 Task: Use Train pass FX 2 Effect in this video Movie B.mp4
Action: Mouse moved to (301, 134)
Screenshot: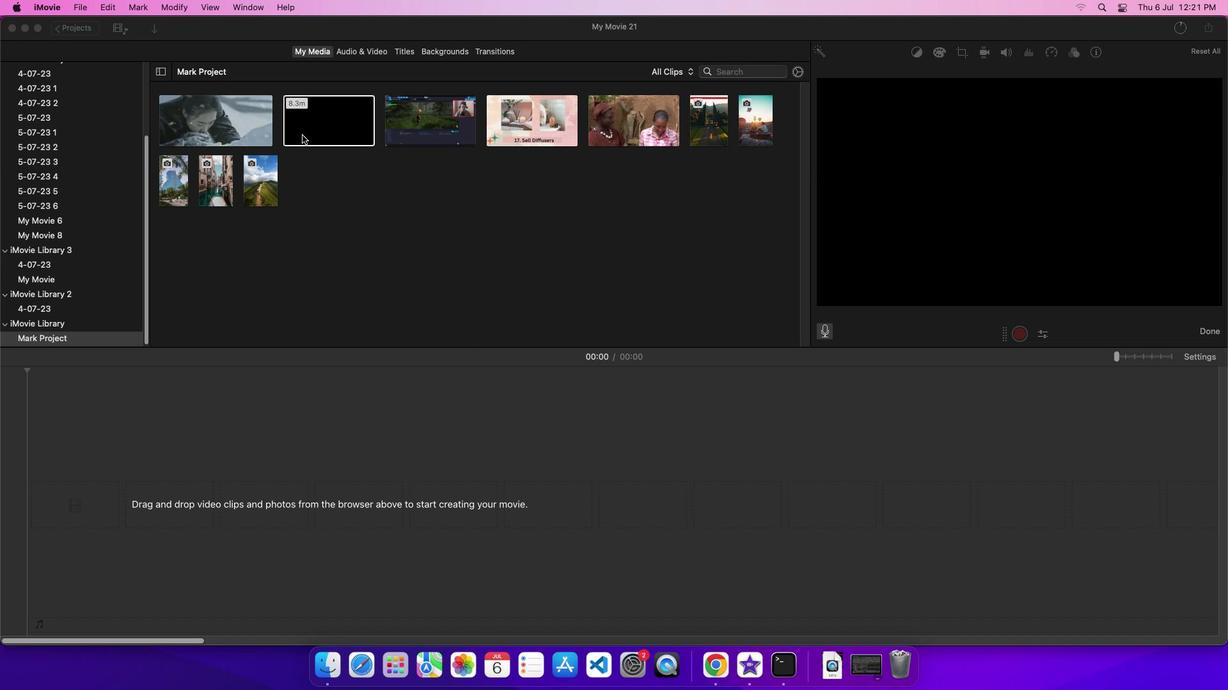 
Action: Mouse pressed left at (301, 134)
Screenshot: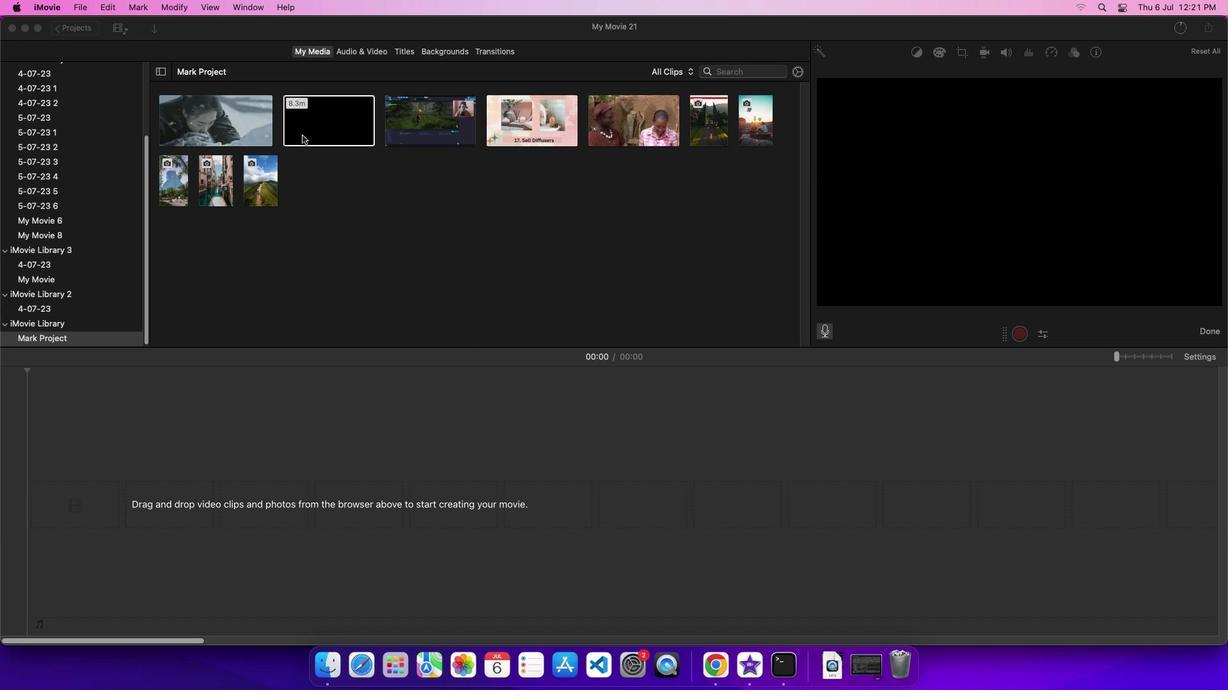
Action: Mouse moved to (326, 120)
Screenshot: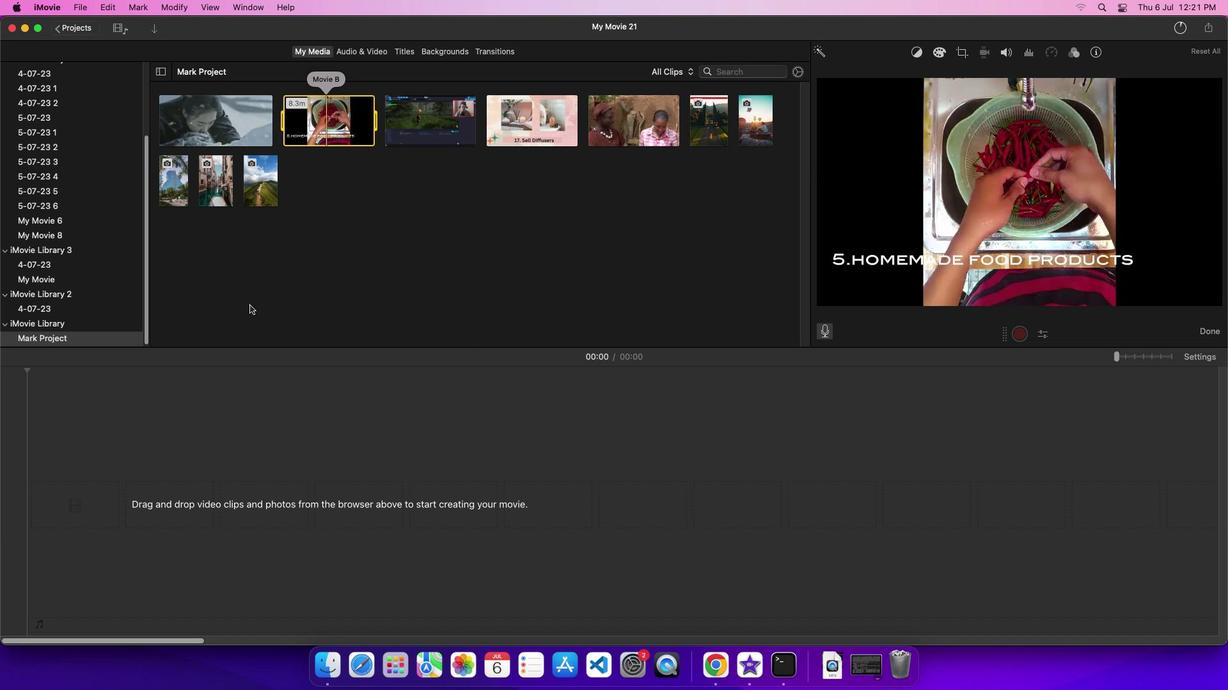 
Action: Mouse pressed left at (326, 120)
Screenshot: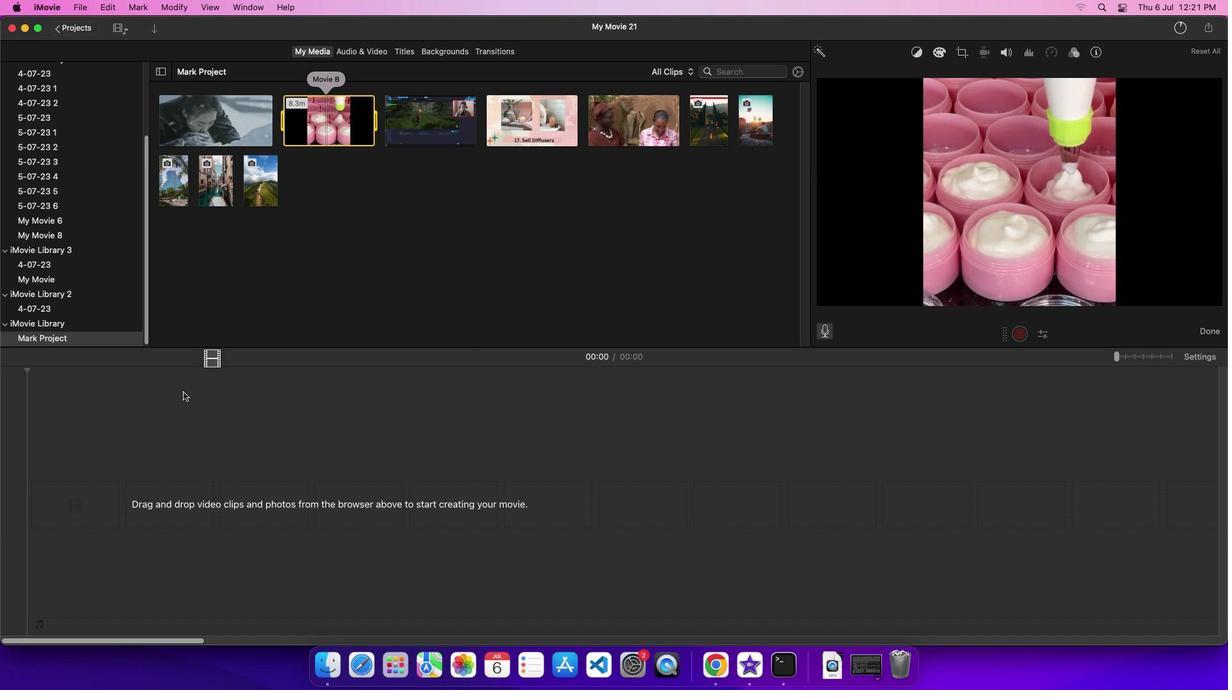 
Action: Mouse moved to (362, 49)
Screenshot: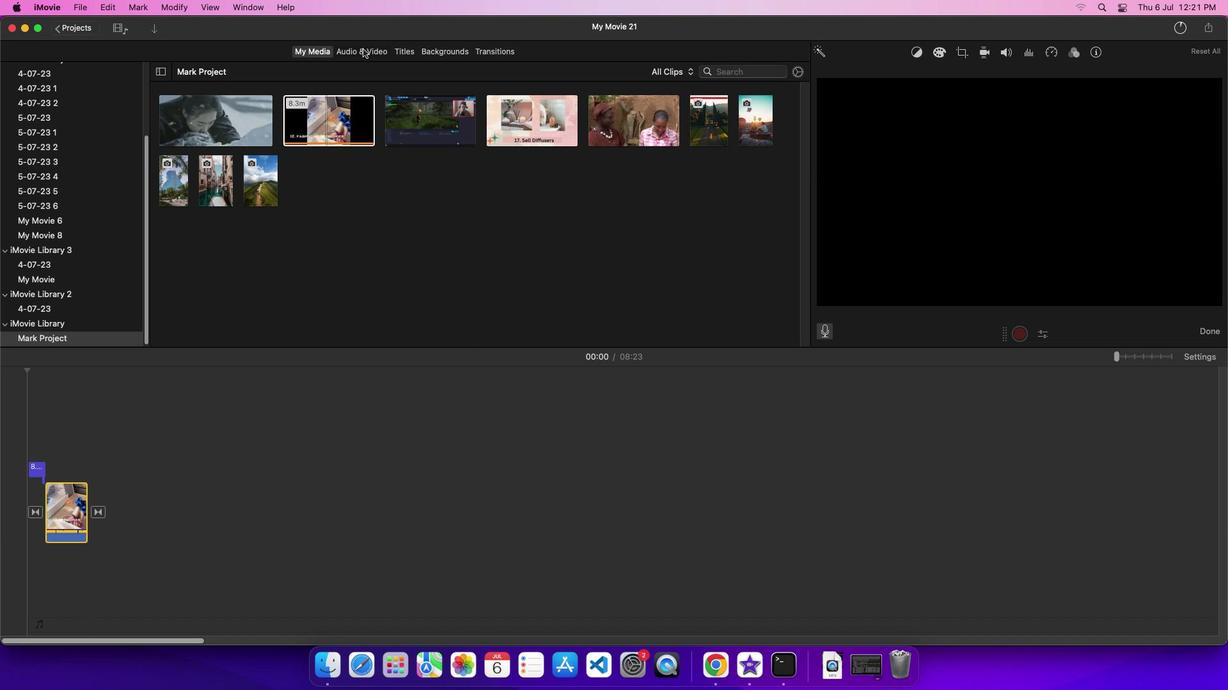 
Action: Mouse pressed left at (362, 49)
Screenshot: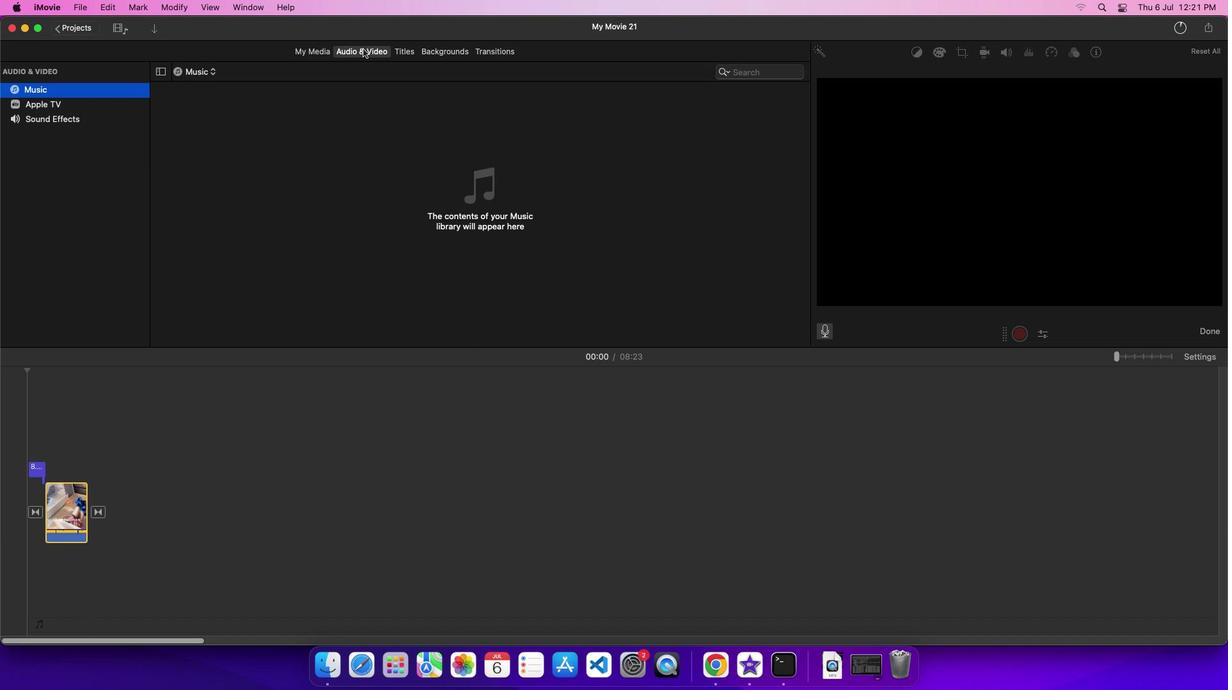 
Action: Mouse moved to (68, 120)
Screenshot: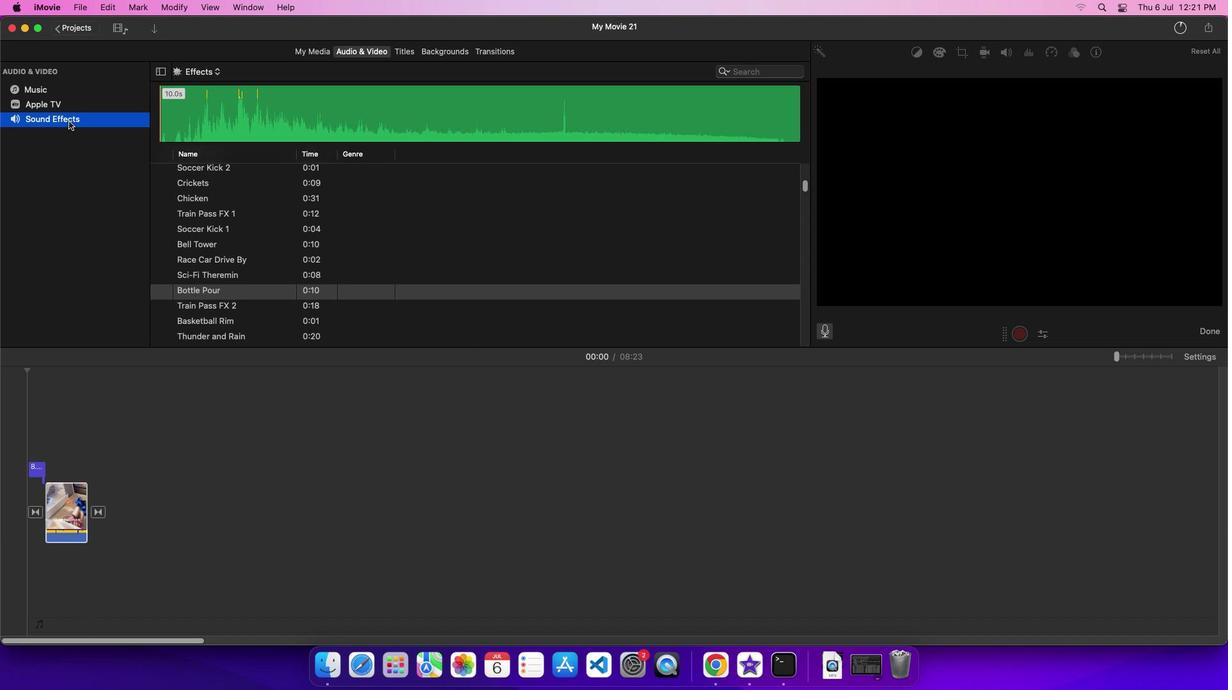 
Action: Mouse pressed left at (68, 120)
Screenshot: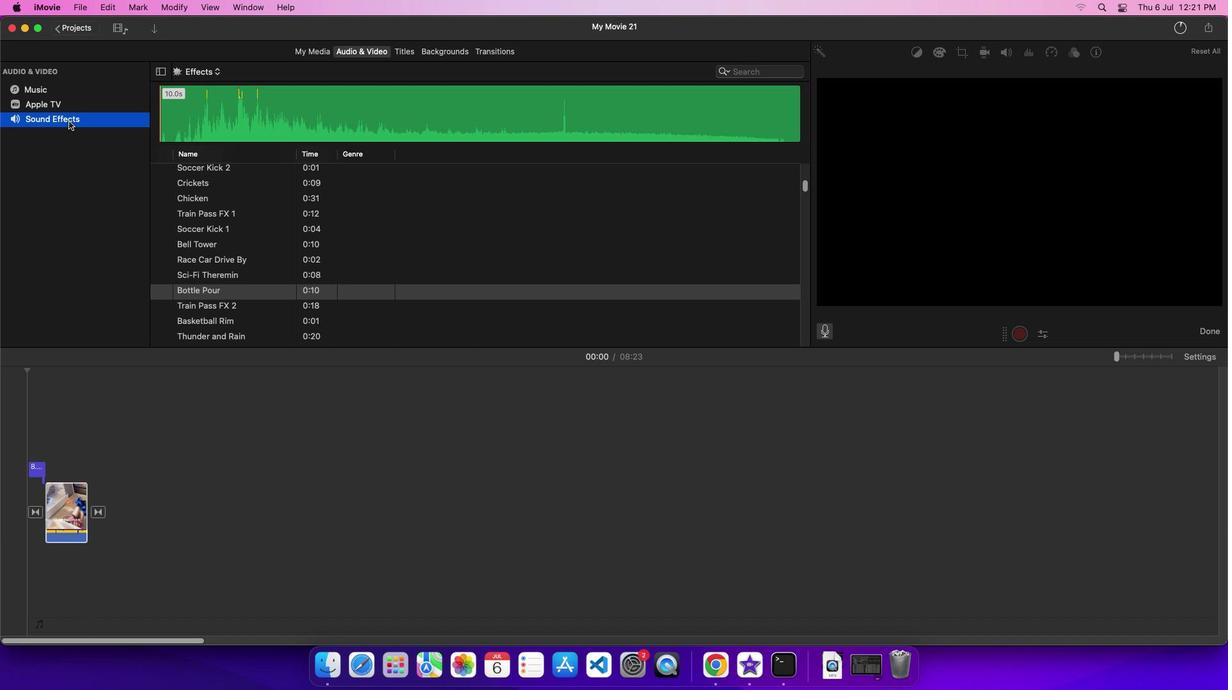 
Action: Mouse moved to (279, 305)
Screenshot: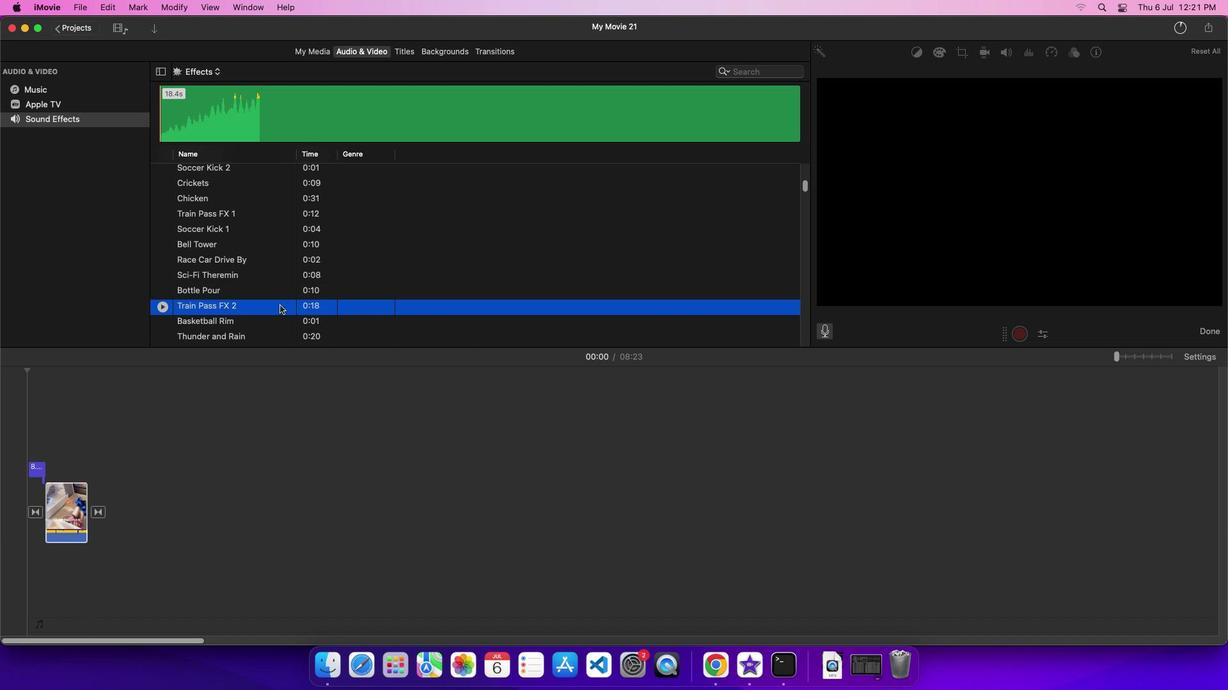 
Action: Mouse pressed left at (279, 305)
Screenshot: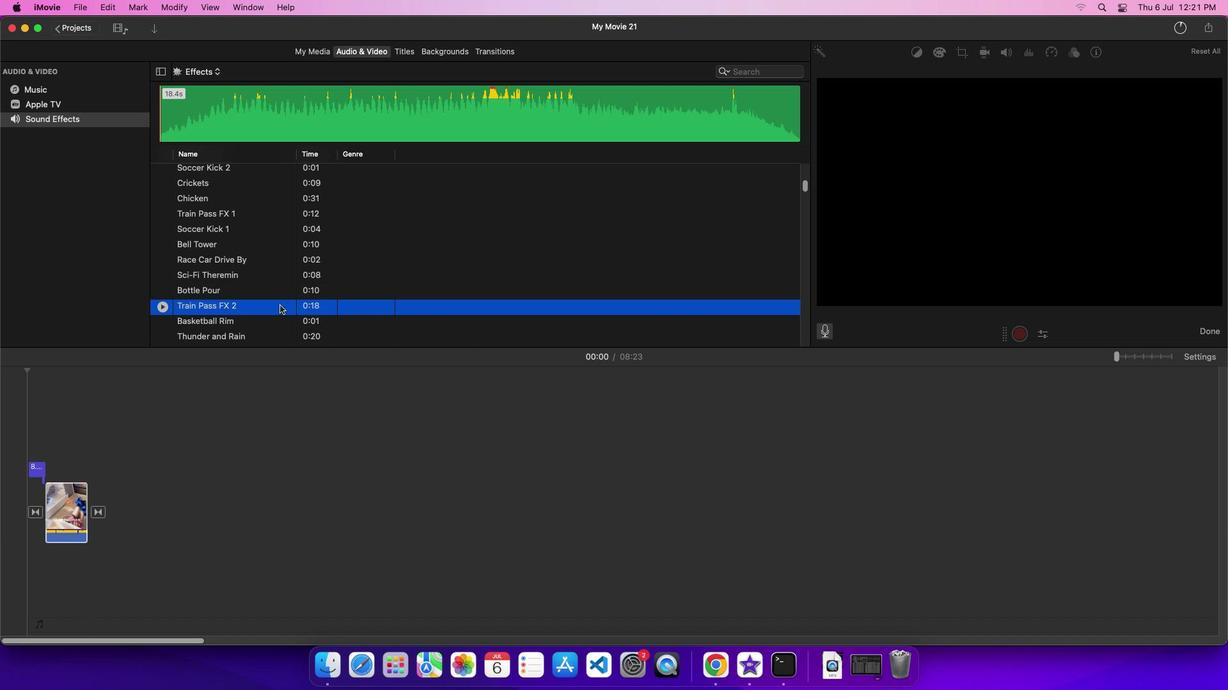 
Action: Mouse moved to (285, 308)
Screenshot: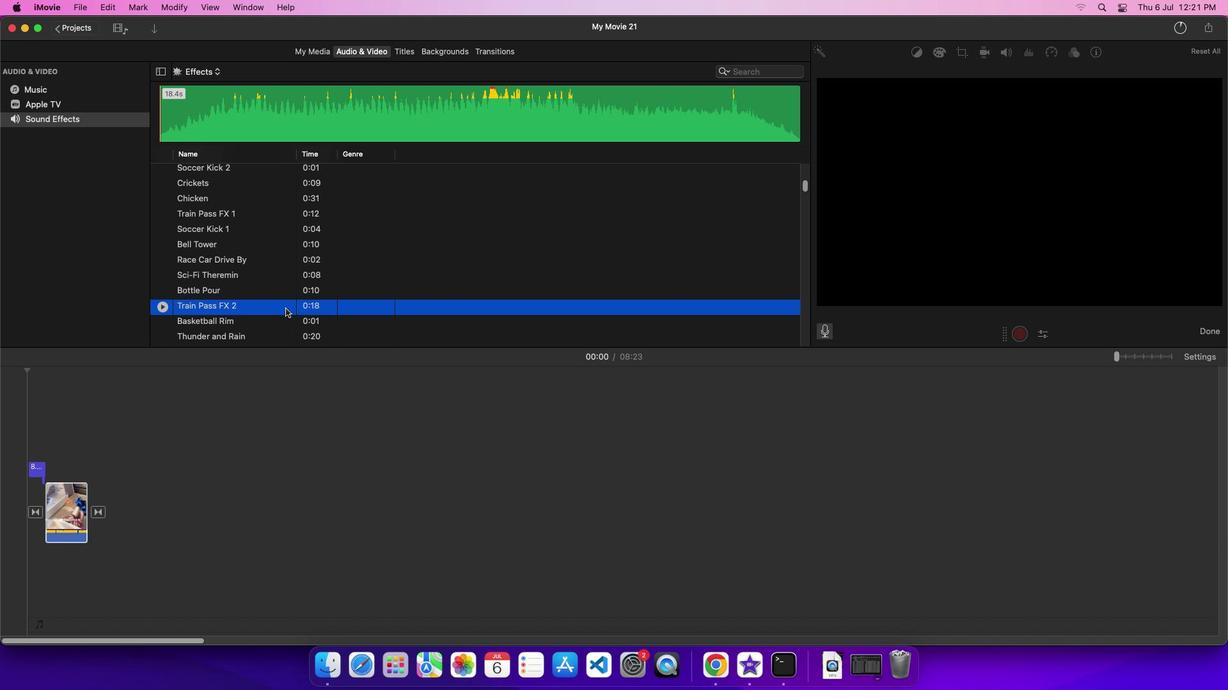 
Action: Mouse pressed left at (285, 308)
Screenshot: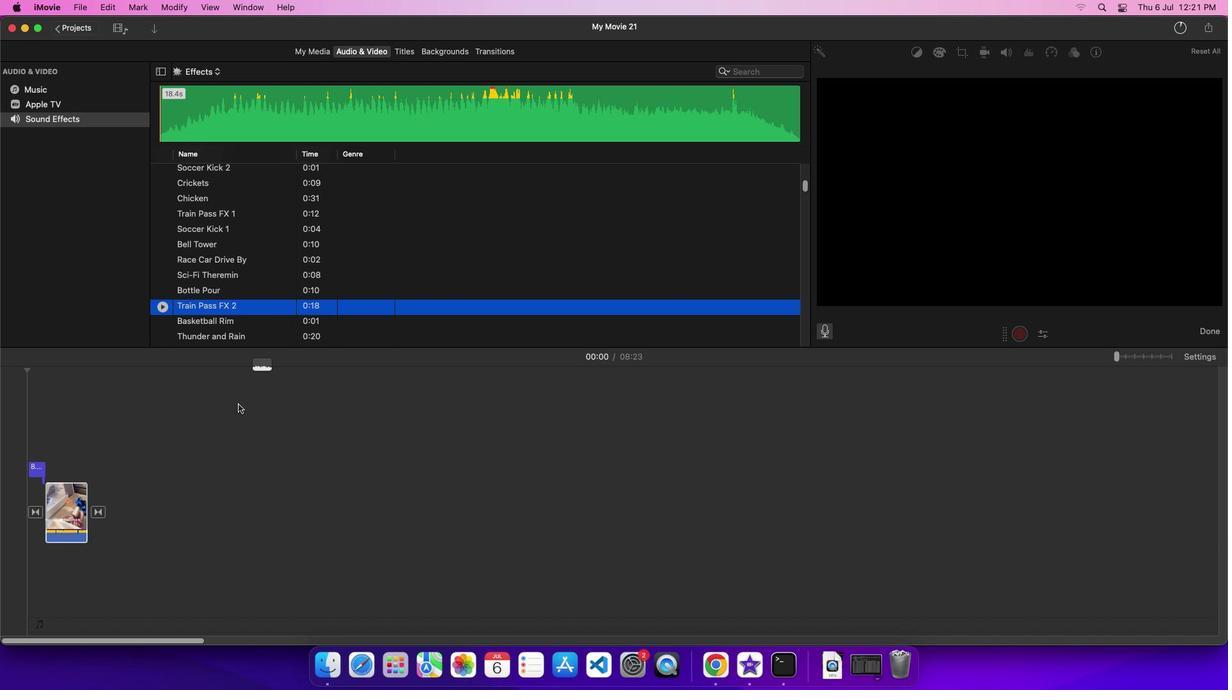 
Action: Mouse moved to (119, 566)
Screenshot: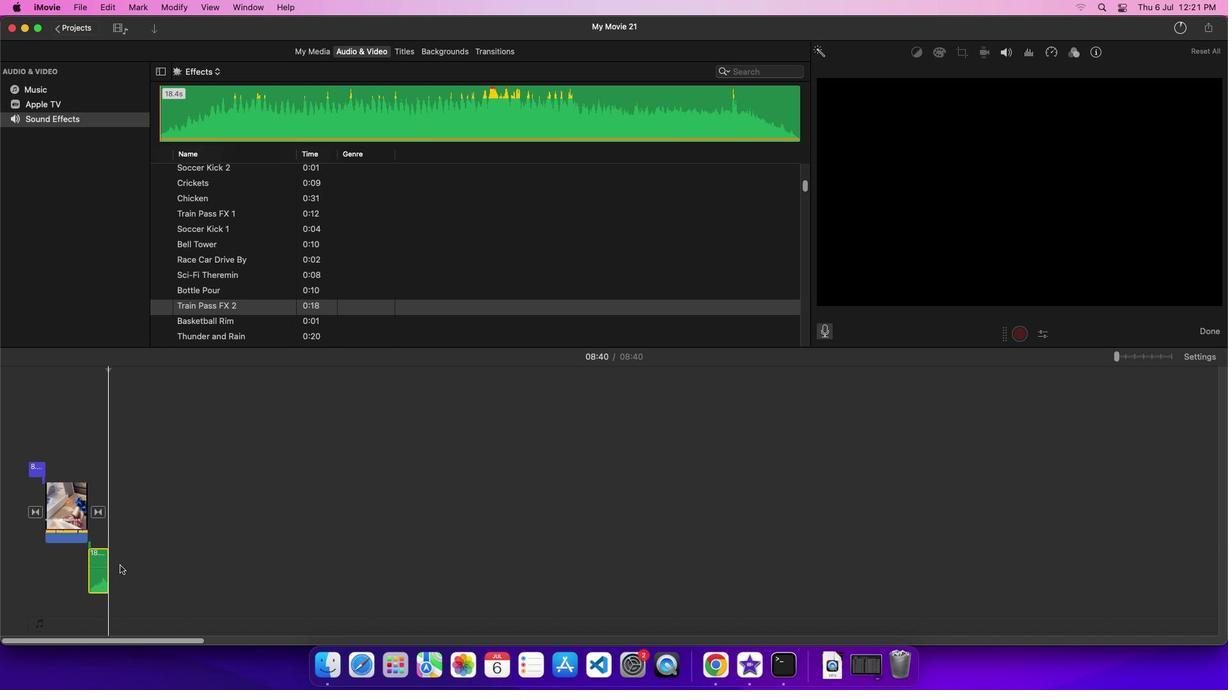 
